 Task: Connect the business with automation trailblazers
Action: Mouse scrolled (210, 124) with delta (0, 0)
Screenshot: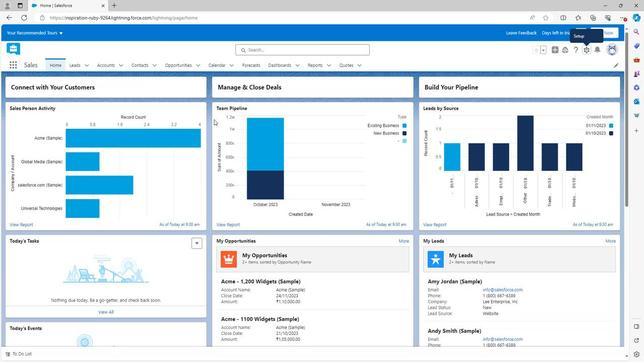 
Action: Mouse scrolled (210, 124) with delta (0, 0)
Screenshot: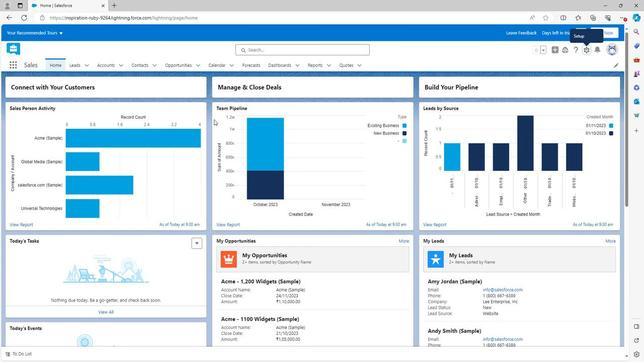 
Action: Mouse scrolled (210, 124) with delta (0, 0)
Screenshot: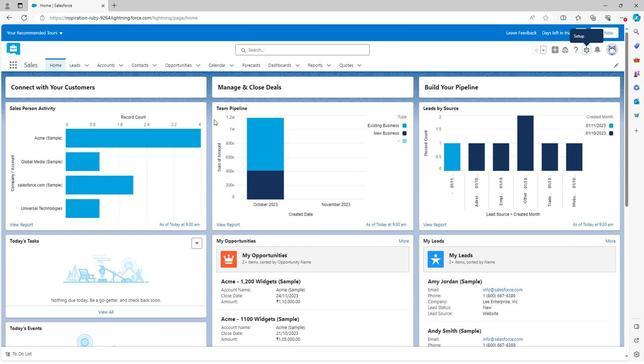 
Action: Mouse scrolled (210, 124) with delta (0, 0)
Screenshot: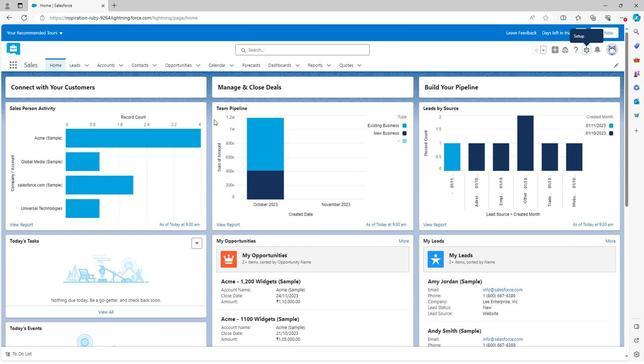 
Action: Mouse scrolled (210, 124) with delta (0, 0)
Screenshot: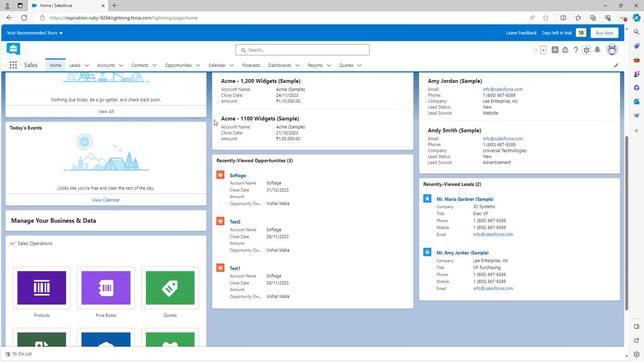 
Action: Mouse scrolled (210, 124) with delta (0, 0)
Screenshot: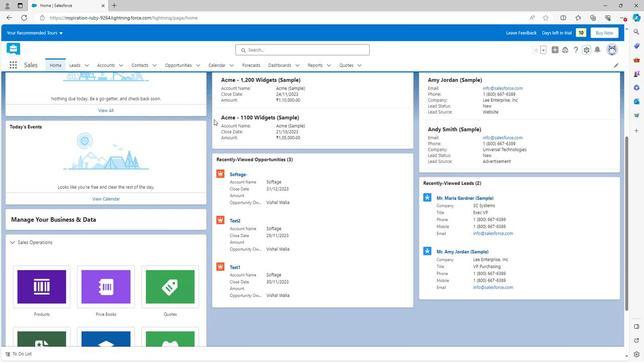 
Action: Mouse scrolled (210, 125) with delta (0, 0)
Screenshot: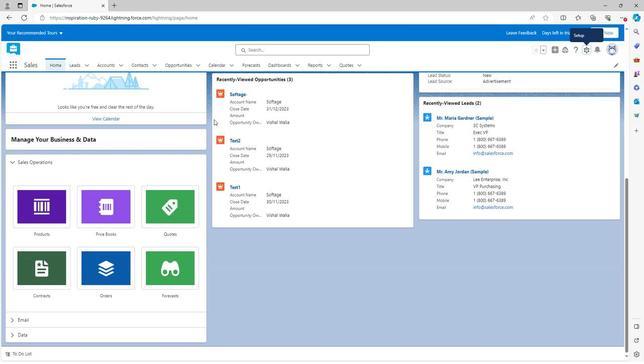 
Action: Mouse scrolled (210, 125) with delta (0, 0)
Screenshot: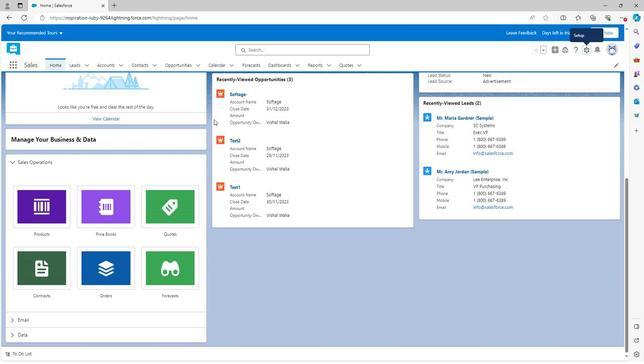 
Action: Mouse scrolled (210, 125) with delta (0, 0)
Screenshot: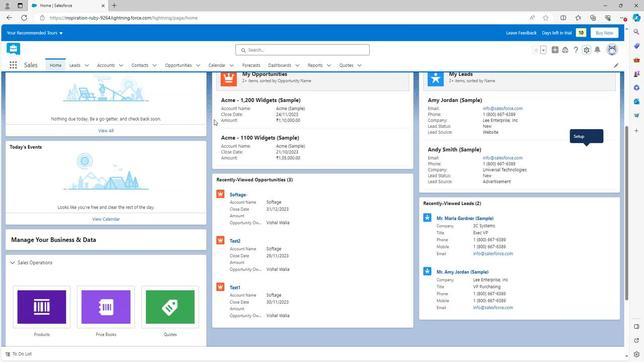 
Action: Mouse scrolled (210, 125) with delta (0, 0)
Screenshot: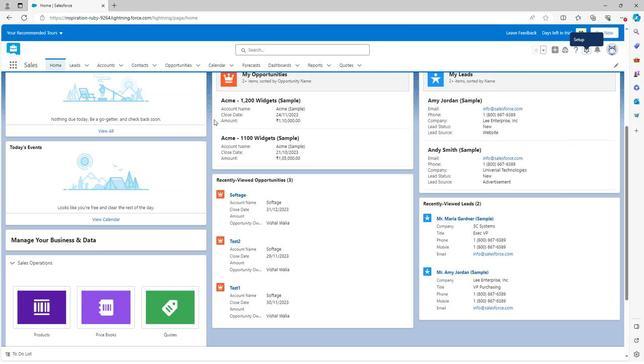
Action: Mouse scrolled (210, 125) with delta (0, 0)
Screenshot: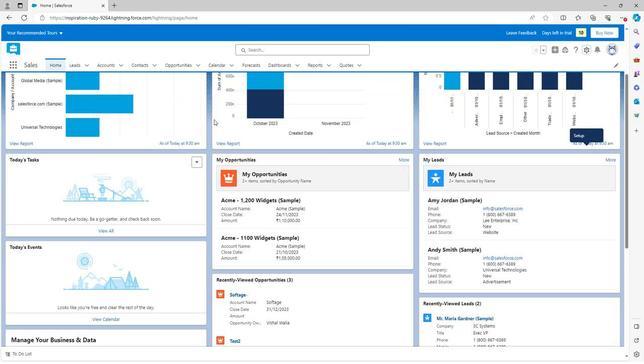 
Action: Mouse scrolled (210, 125) with delta (0, 0)
Screenshot: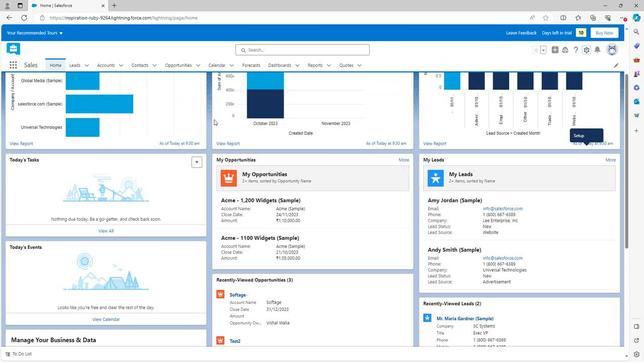 
Action: Mouse scrolled (210, 125) with delta (0, 0)
Screenshot: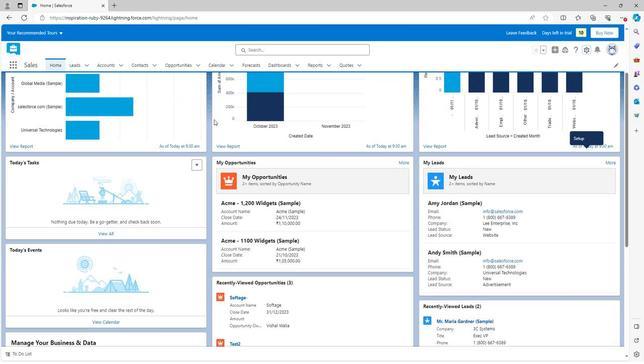 
Action: Mouse moved to (582, 55)
Screenshot: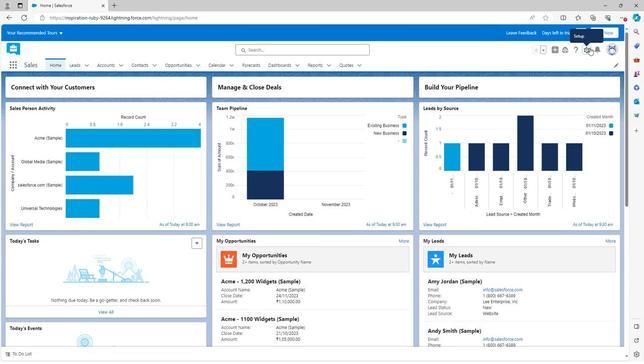 
Action: Mouse pressed left at (582, 55)
Screenshot: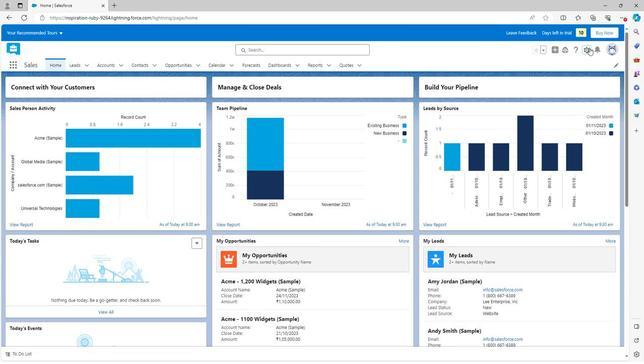 
Action: Mouse moved to (555, 73)
Screenshot: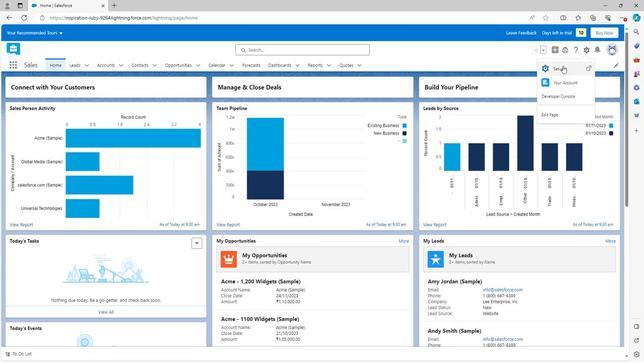 
Action: Mouse pressed left at (555, 73)
Screenshot: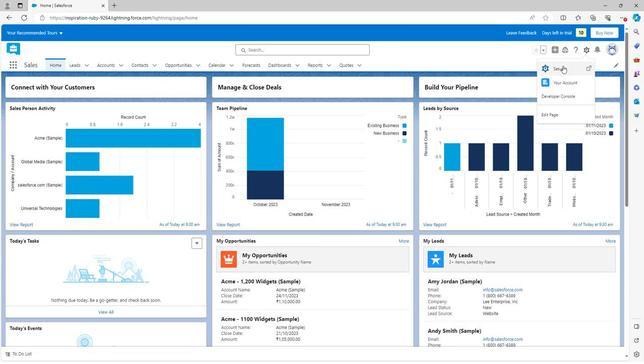 
Action: Mouse moved to (4, 295)
Screenshot: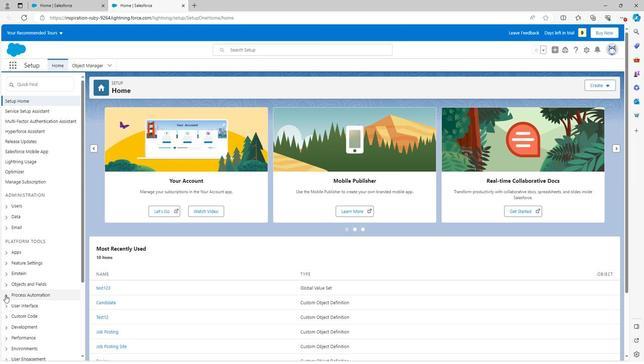 
Action: Mouse pressed left at (4, 295)
Screenshot: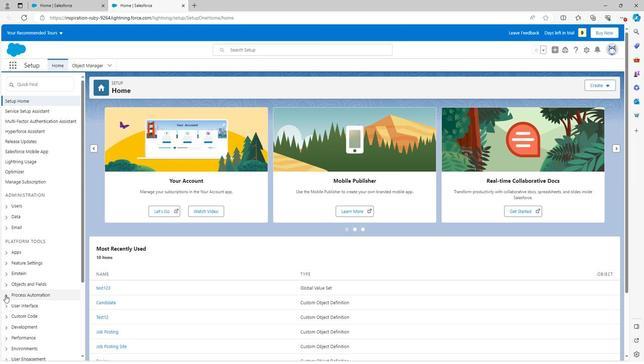 
Action: Mouse moved to (27, 305)
Screenshot: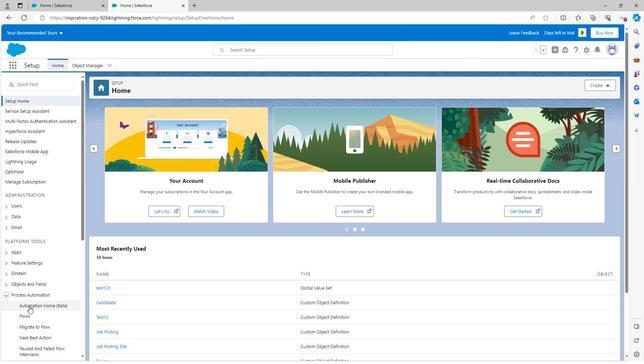 
Action: Mouse pressed left at (27, 305)
Screenshot: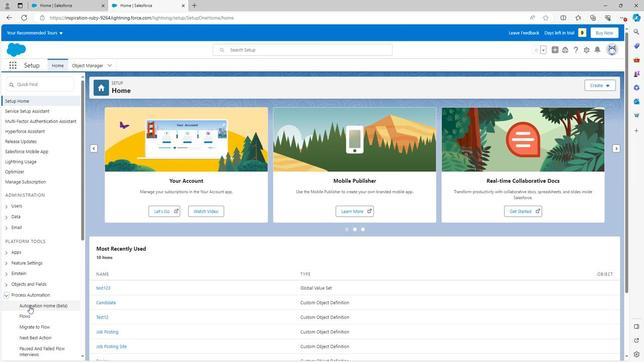 
Action: Mouse moved to (541, 252)
Screenshot: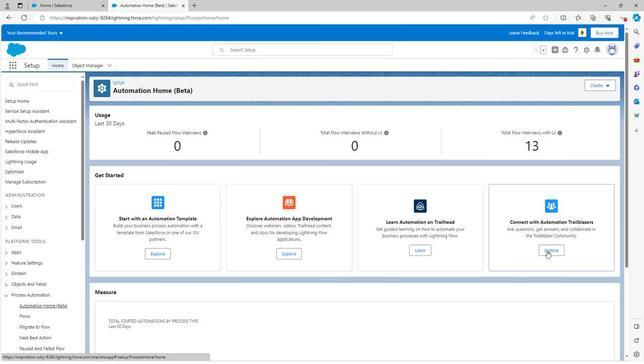 
Action: Mouse pressed left at (541, 252)
Screenshot: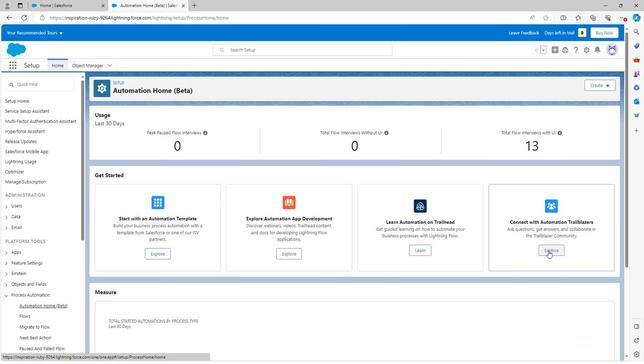 
Action: Mouse moved to (192, 180)
Screenshot: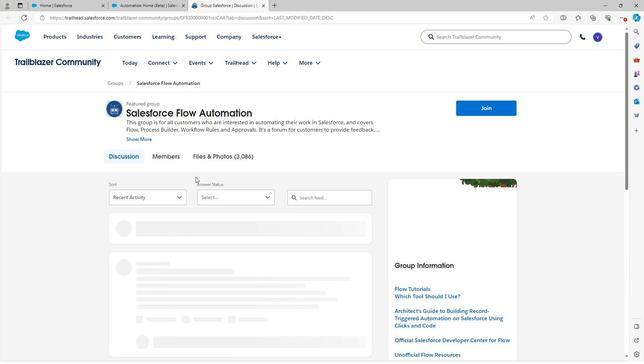 
Action: Mouse scrolled (192, 180) with delta (0, 0)
Screenshot: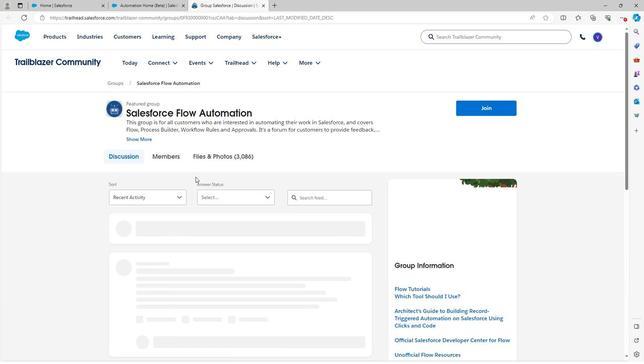 
Action: Mouse scrolled (192, 180) with delta (0, 0)
Screenshot: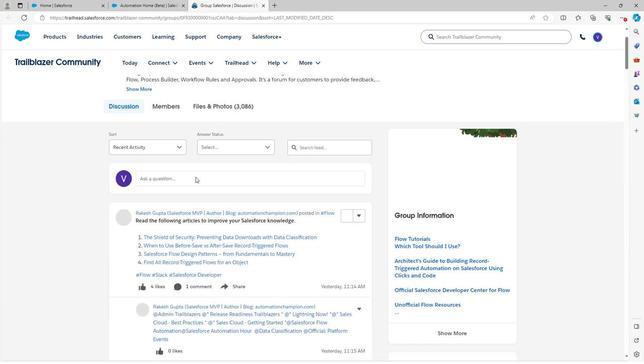 
Action: Mouse scrolled (192, 180) with delta (0, 0)
Screenshot: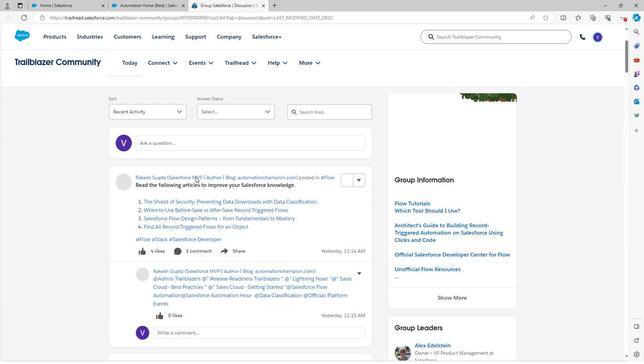 
Action: Mouse scrolled (192, 180) with delta (0, 0)
Screenshot: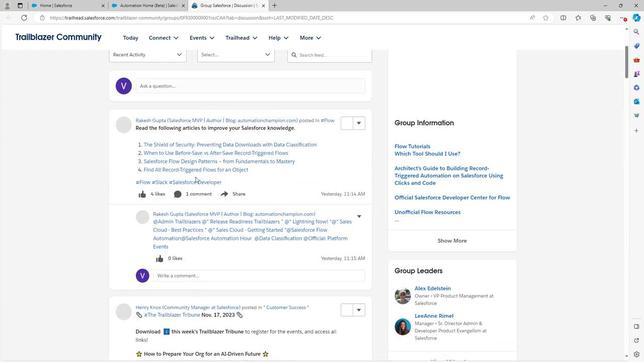 
Action: Mouse scrolled (192, 180) with delta (0, 0)
Screenshot: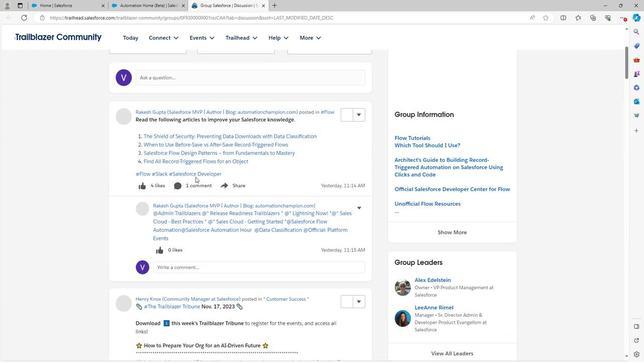 
Action: Mouse scrolled (192, 180) with delta (0, 0)
Screenshot: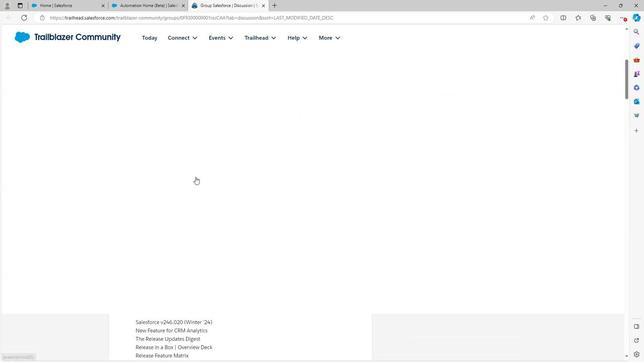 
Action: Mouse scrolled (192, 180) with delta (0, 0)
Screenshot: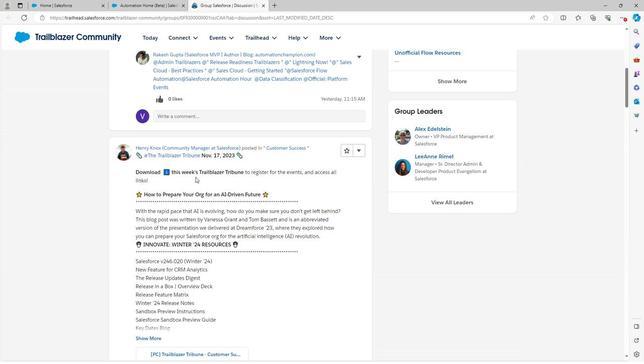 
Action: Mouse scrolled (192, 180) with delta (0, 0)
Screenshot: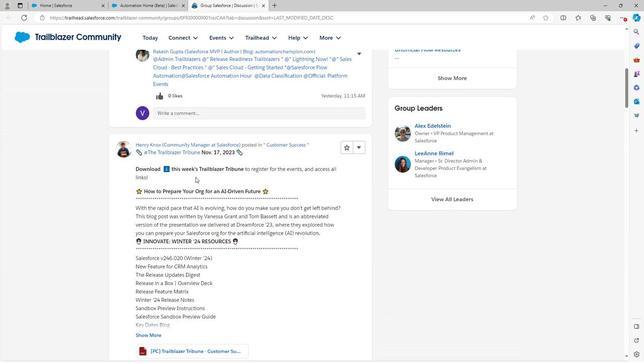 
Action: Mouse moved to (192, 180)
Screenshot: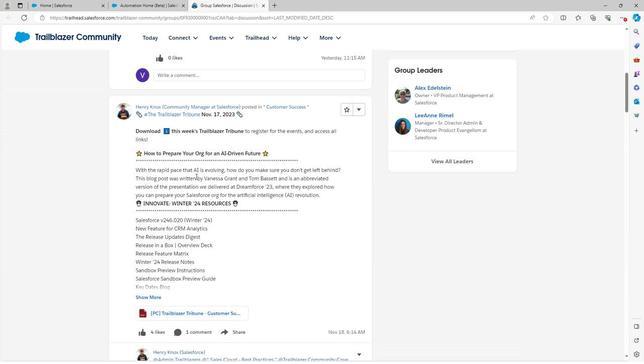 
Action: Mouse scrolled (192, 180) with delta (0, 0)
Screenshot: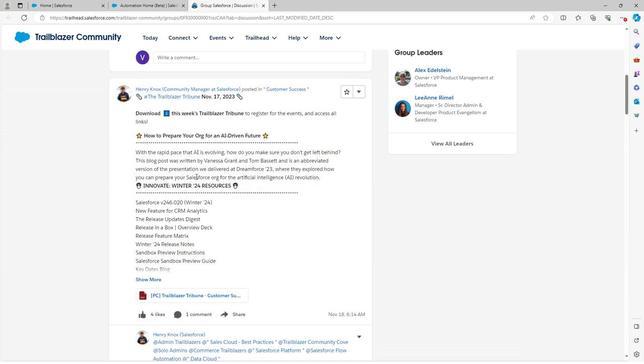 
Action: Mouse scrolled (192, 180) with delta (0, 0)
Screenshot: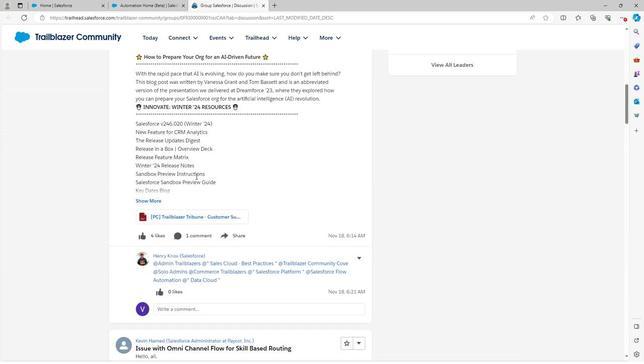 
Action: Mouse scrolled (192, 180) with delta (0, 0)
Screenshot: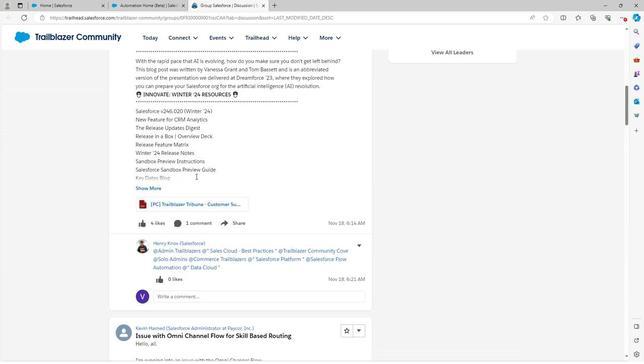 
Action: Mouse scrolled (192, 180) with delta (0, 0)
Screenshot: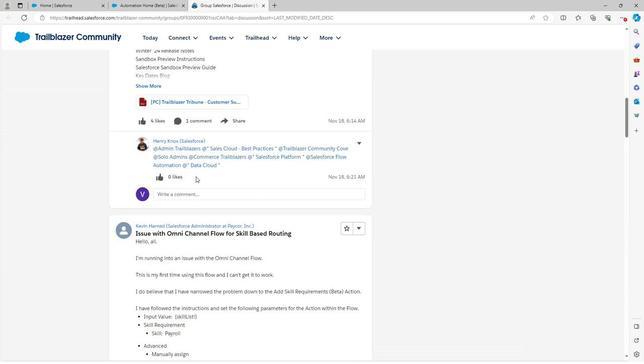 
Action: Mouse scrolled (192, 180) with delta (0, 0)
Screenshot: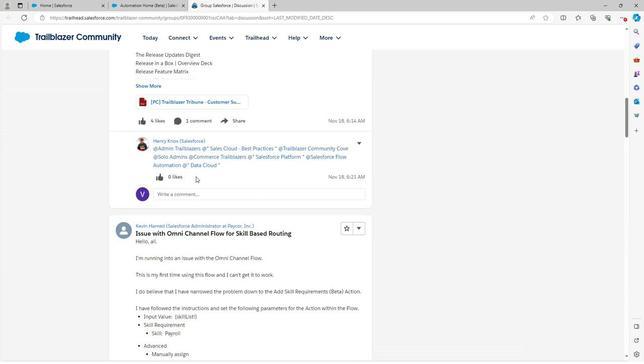 
Action: Mouse scrolled (192, 180) with delta (0, 0)
Screenshot: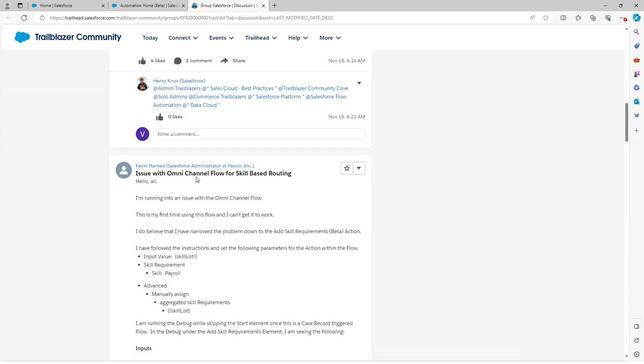 
Action: Mouse scrolled (192, 180) with delta (0, 0)
Screenshot: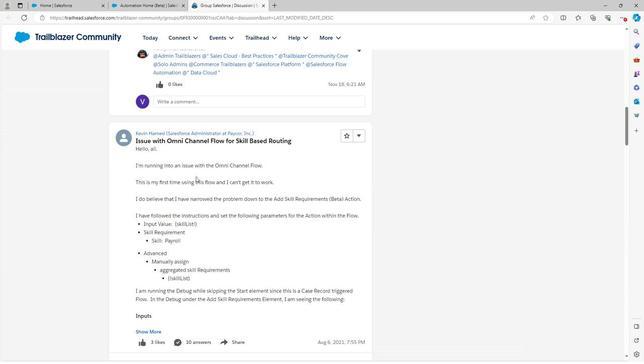 
Action: Mouse scrolled (192, 180) with delta (0, 0)
Screenshot: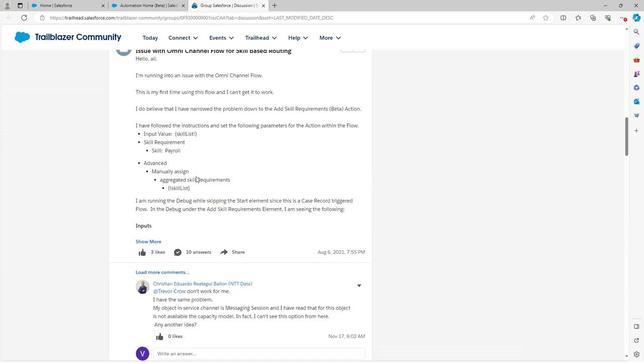 
Action: Mouse scrolled (192, 180) with delta (0, 0)
Screenshot: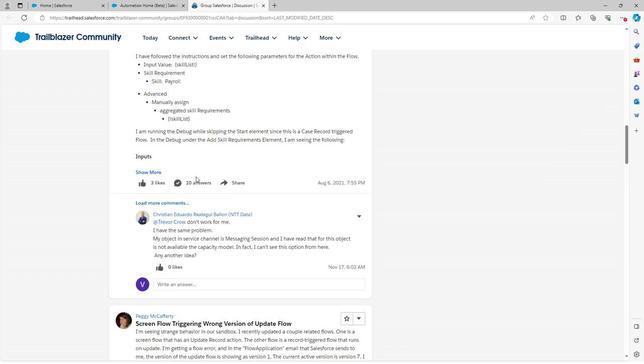 
Action: Mouse scrolled (192, 180) with delta (0, 0)
Screenshot: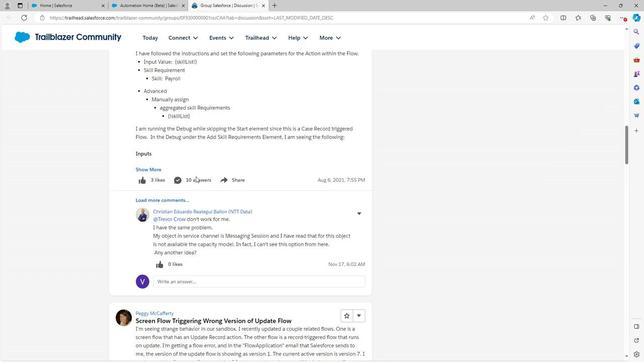 
Action: Mouse scrolled (192, 180) with delta (0, 0)
Screenshot: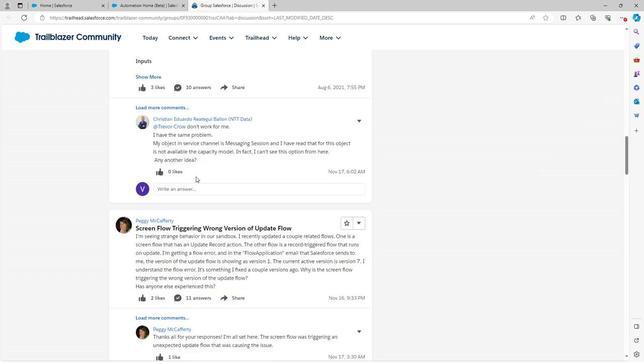 
Action: Mouse scrolled (192, 180) with delta (0, 0)
Screenshot: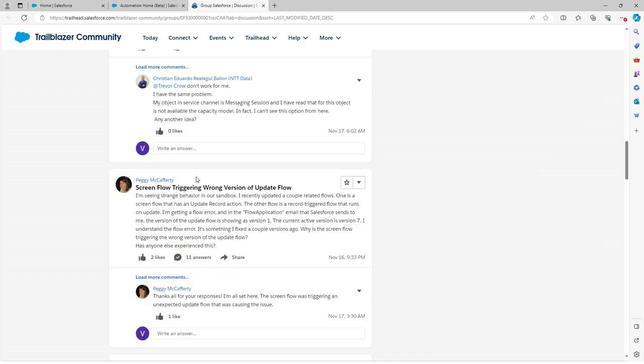 
Action: Mouse scrolled (192, 180) with delta (0, 0)
Screenshot: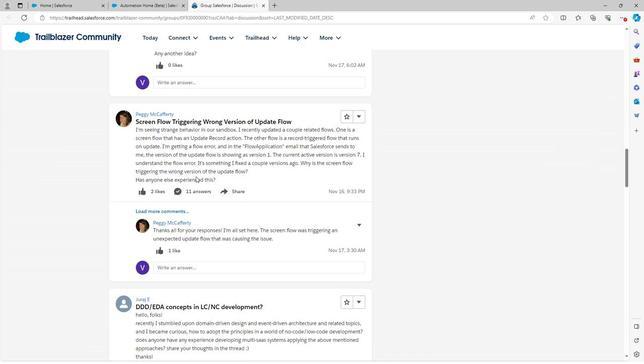 
Action: Mouse scrolled (192, 180) with delta (0, 0)
Screenshot: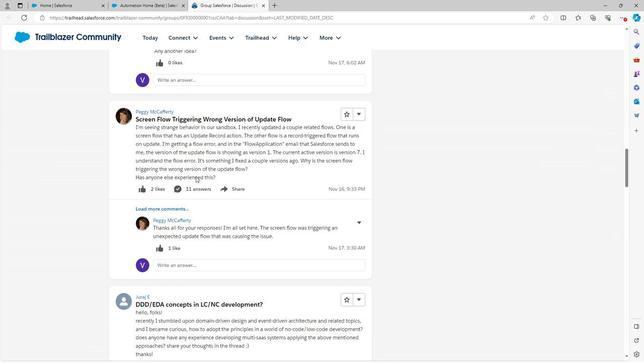
Action: Mouse scrolled (192, 180) with delta (0, 0)
Screenshot: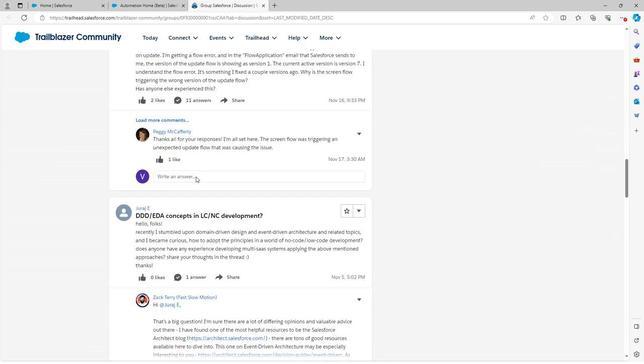 
Action: Mouse scrolled (192, 180) with delta (0, 0)
Screenshot: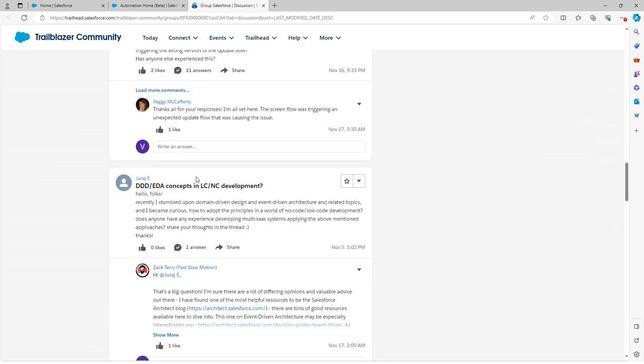 
Action: Mouse moved to (192, 180)
Screenshot: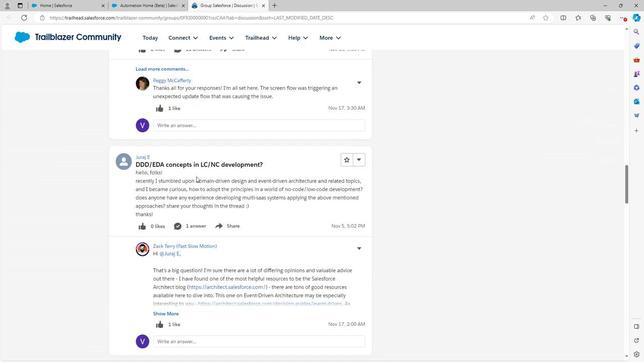 
Action: Mouse scrolled (192, 180) with delta (0, 0)
Screenshot: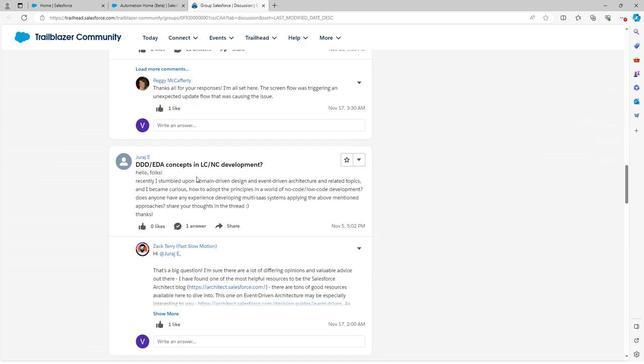 
Action: Mouse scrolled (192, 180) with delta (0, 0)
Screenshot: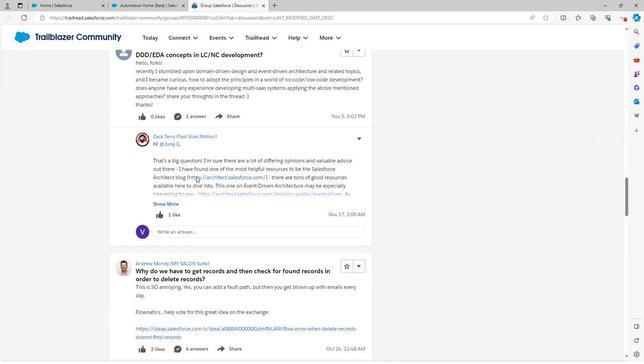 
Action: Mouse scrolled (192, 180) with delta (0, 0)
Screenshot: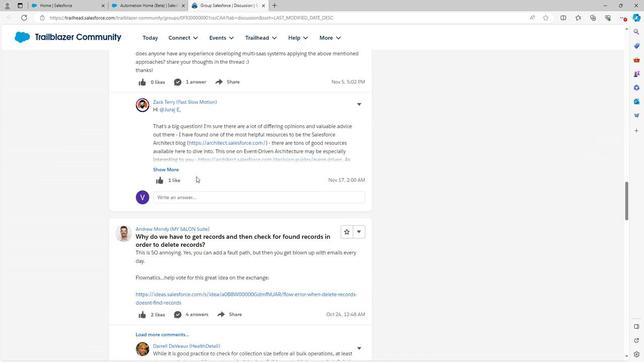 
Action: Mouse scrolled (192, 180) with delta (0, 0)
Screenshot: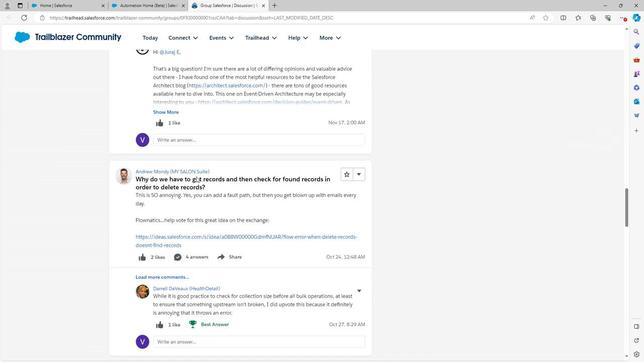 
Action: Mouse scrolled (192, 180) with delta (0, 0)
Screenshot: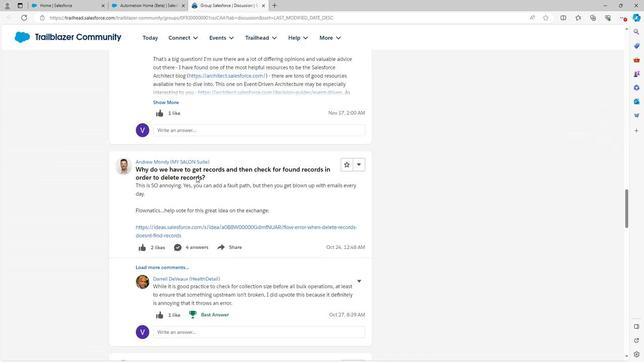 
Action: Mouse scrolled (192, 180) with delta (0, 0)
Screenshot: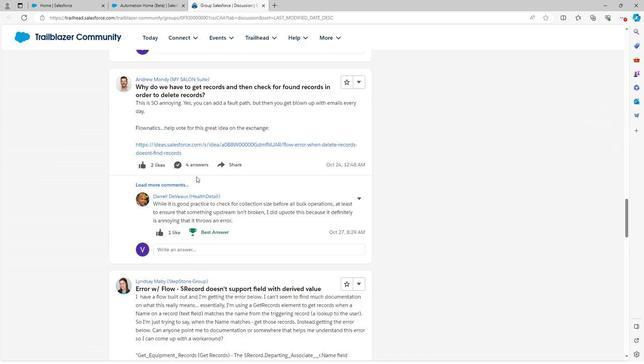 
Action: Mouse scrolled (192, 180) with delta (0, 0)
Screenshot: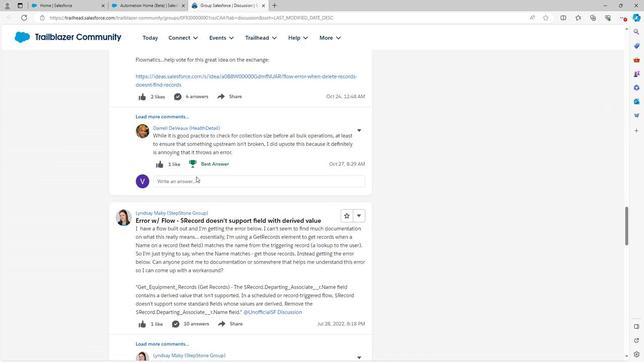 
Action: Mouse scrolled (192, 180) with delta (0, 0)
Screenshot: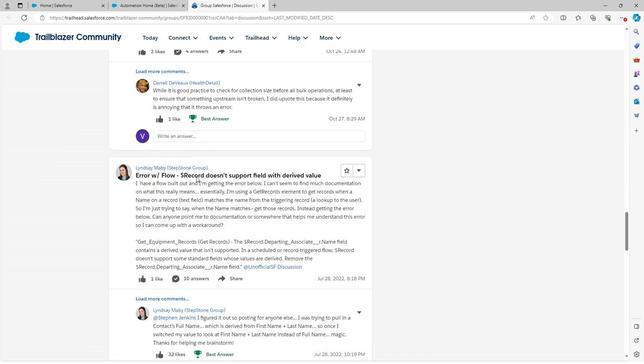 
Action: Mouse scrolled (192, 180) with delta (0, 0)
Screenshot: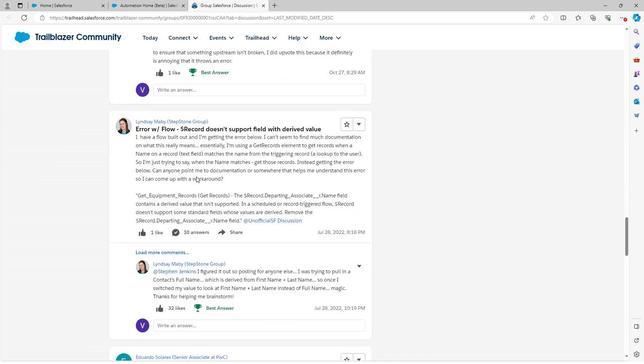 
Action: Mouse scrolled (192, 180) with delta (0, 0)
Screenshot: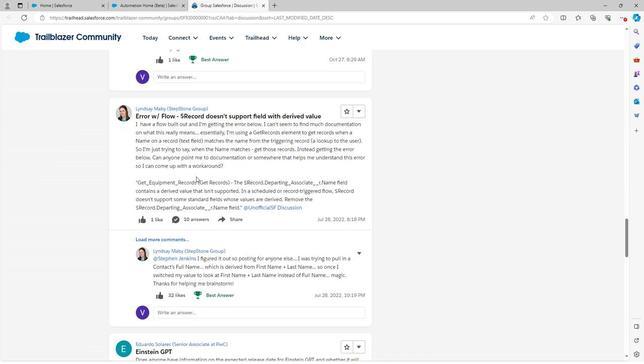 
Action: Mouse scrolled (192, 180) with delta (0, 0)
Screenshot: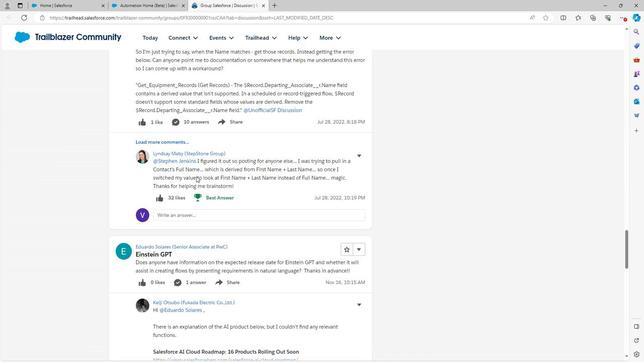 
Action: Mouse scrolled (192, 180) with delta (0, 0)
Screenshot: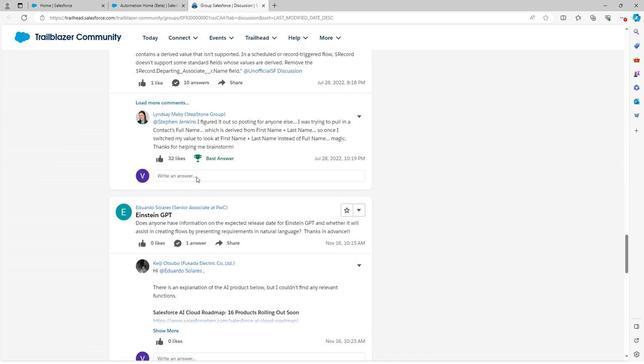 
Action: Mouse scrolled (192, 180) with delta (0, 0)
Screenshot: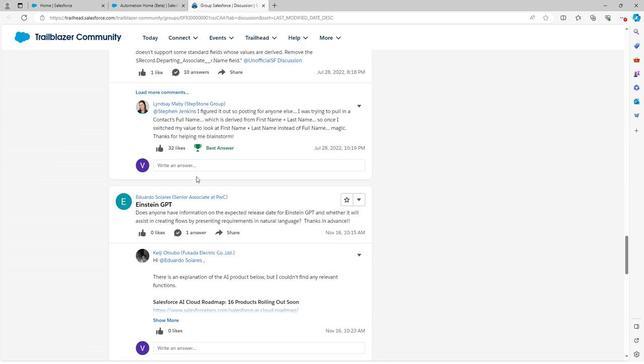 
Action: Mouse scrolled (192, 180) with delta (0, 0)
Screenshot: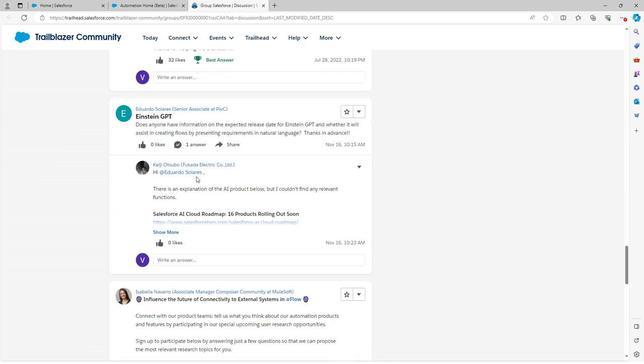 
Action: Mouse scrolled (192, 180) with delta (0, 0)
Screenshot: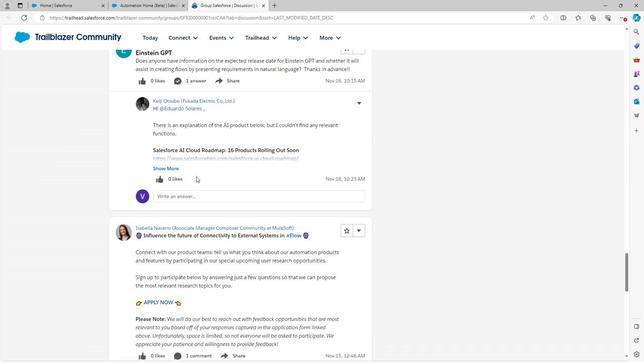 
Action: Mouse scrolled (192, 180) with delta (0, 0)
Screenshot: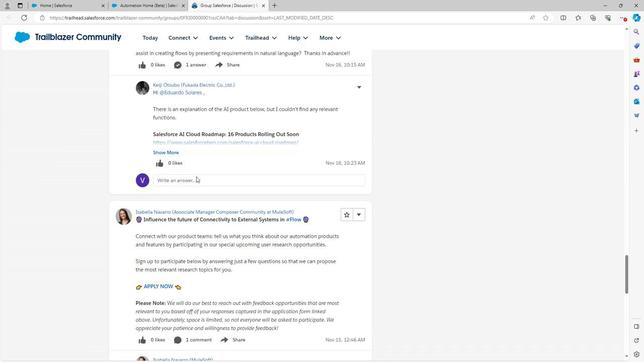 
Action: Mouse scrolled (192, 180) with delta (0, 0)
Screenshot: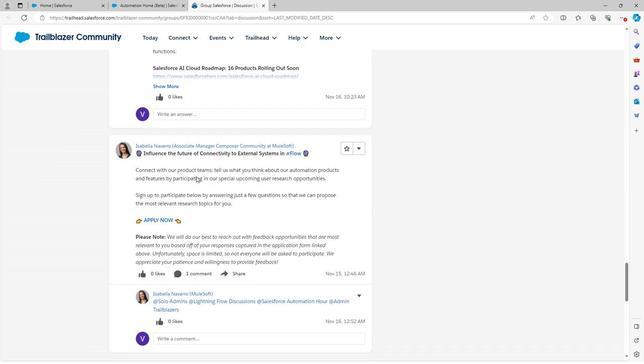 
Action: Mouse scrolled (192, 180) with delta (0, 0)
Screenshot: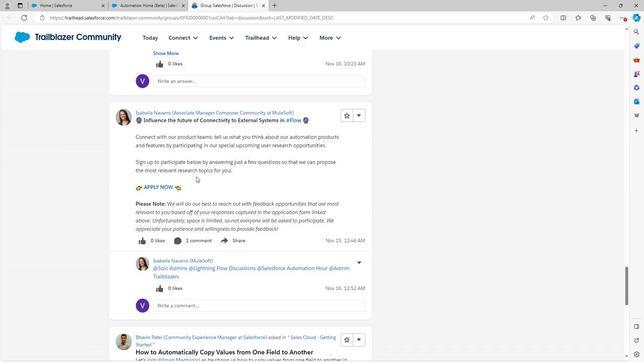 
Action: Mouse scrolled (192, 180) with delta (0, 0)
Screenshot: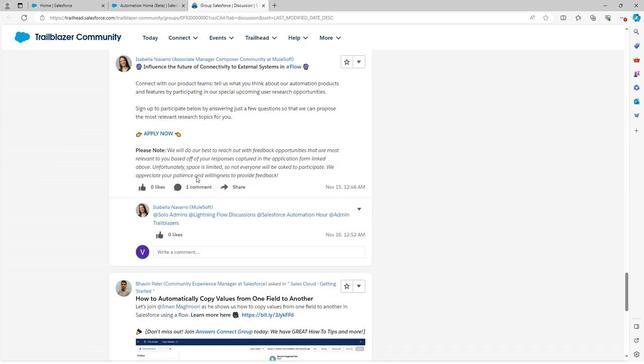 
Action: Mouse scrolled (192, 180) with delta (0, 0)
Screenshot: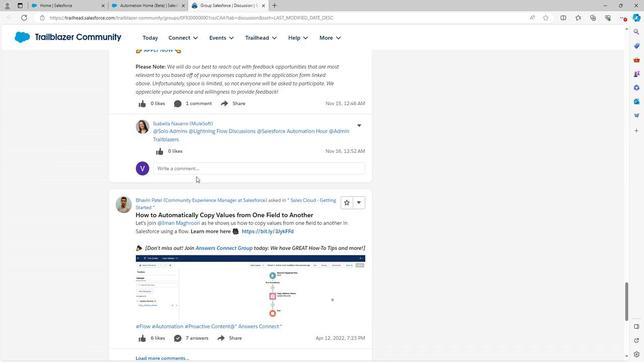 
Action: Mouse scrolled (192, 180) with delta (0, 0)
Screenshot: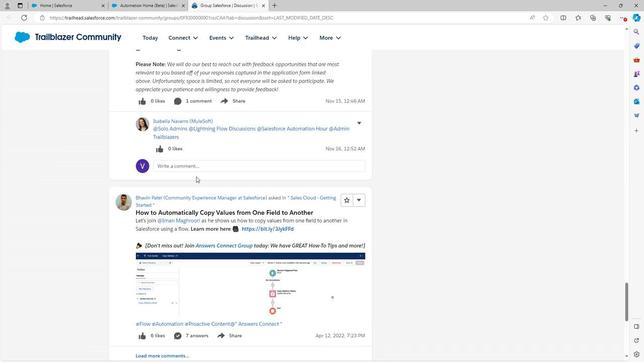 
Action: Mouse scrolled (192, 180) with delta (0, 0)
Screenshot: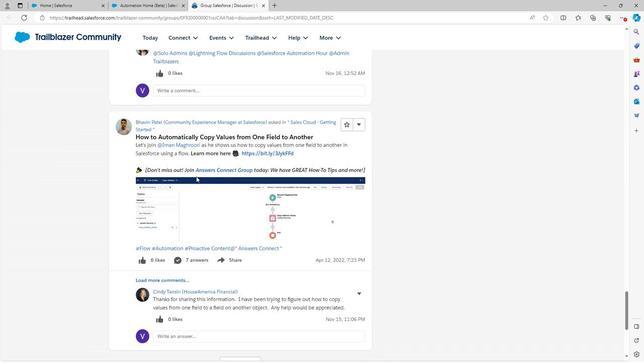 
Action: Mouse scrolled (192, 180) with delta (0, 0)
Screenshot: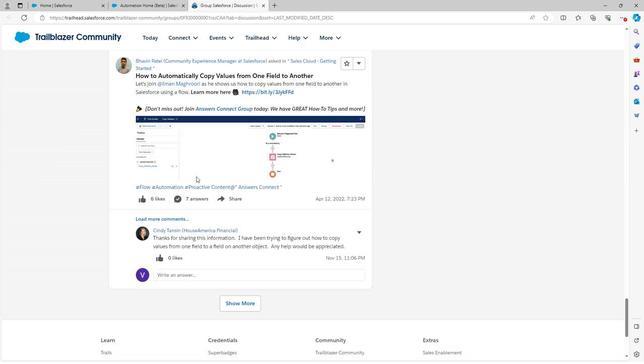 
Action: Mouse scrolled (192, 180) with delta (0, 0)
Screenshot: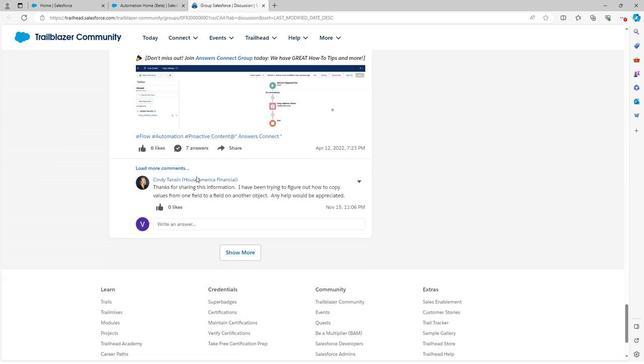 
Action: Mouse scrolled (192, 180) with delta (0, 0)
Screenshot: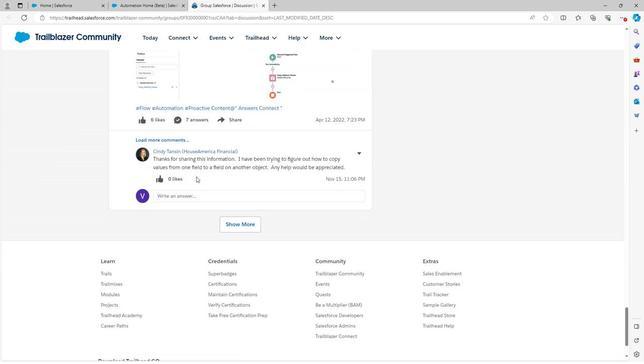 
Action: Mouse scrolled (192, 180) with delta (0, 0)
Screenshot: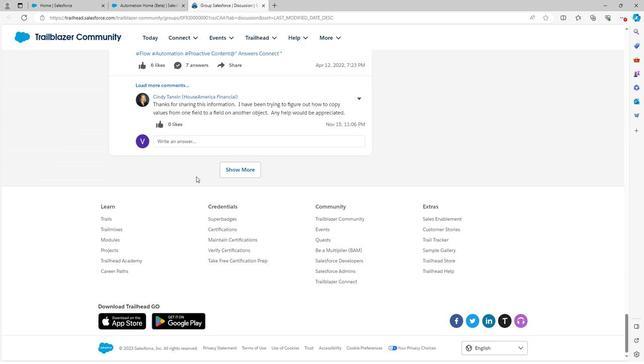 
Action: Mouse scrolled (192, 180) with delta (0, 0)
Screenshot: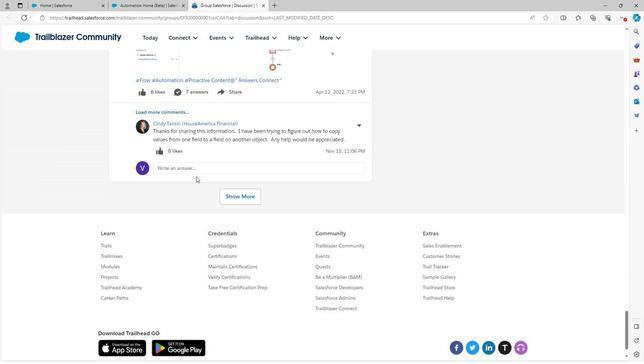 
Action: Mouse scrolled (192, 180) with delta (0, 0)
Screenshot: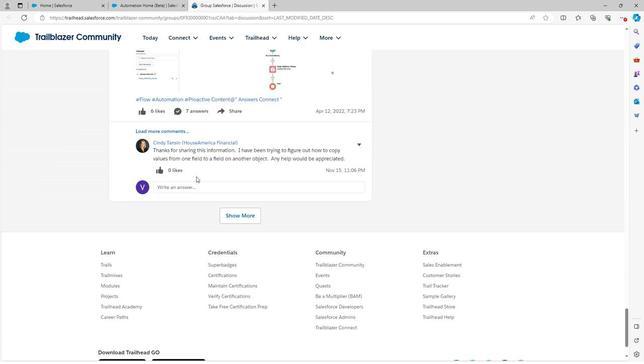 
Action: Mouse scrolled (192, 180) with delta (0, 0)
Screenshot: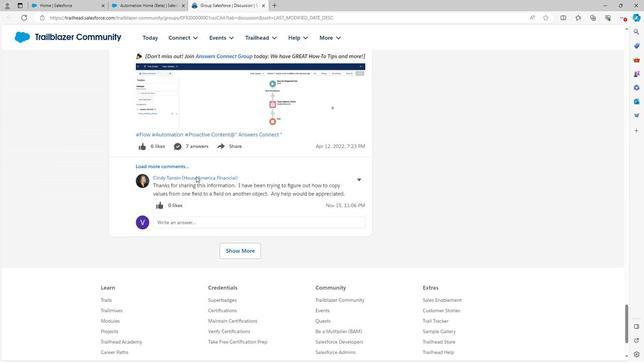 
Action: Mouse scrolled (192, 180) with delta (0, 0)
Screenshot: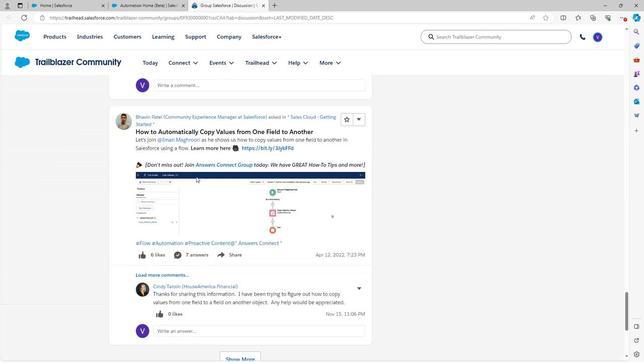 
Action: Mouse scrolled (192, 180) with delta (0, 0)
Screenshot: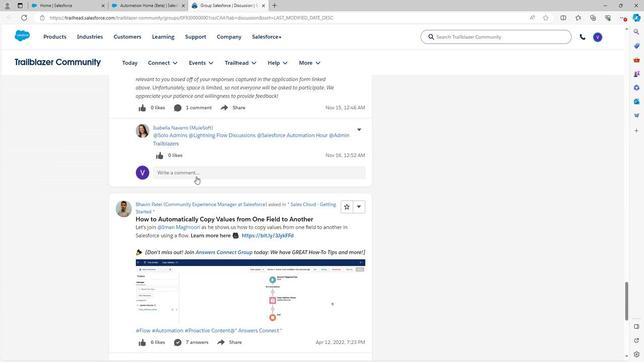 
Action: Mouse scrolled (192, 180) with delta (0, 0)
Screenshot: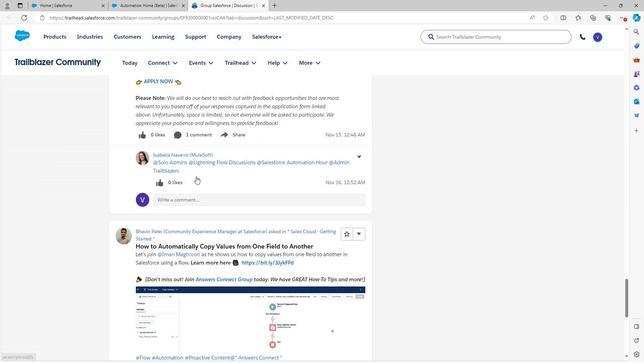 
Action: Mouse scrolled (192, 180) with delta (0, 0)
Screenshot: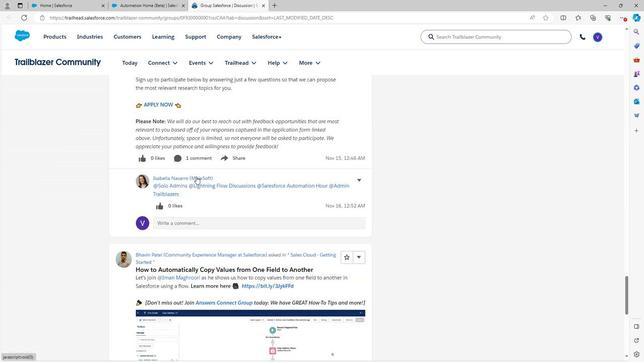 
Action: Mouse scrolled (192, 180) with delta (0, 0)
Screenshot: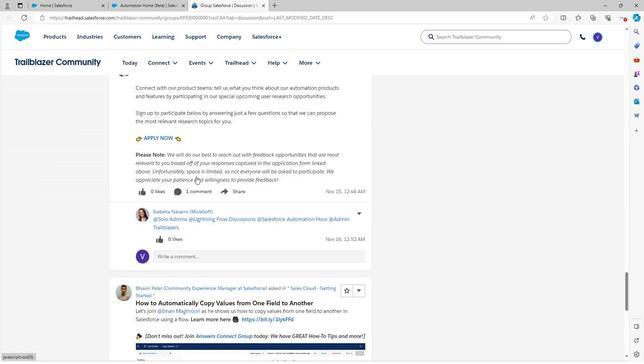 
Action: Mouse scrolled (192, 180) with delta (0, 0)
Screenshot: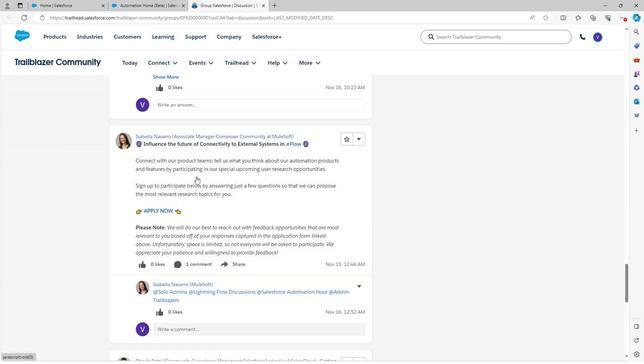 
Action: Mouse scrolled (192, 180) with delta (0, 0)
Screenshot: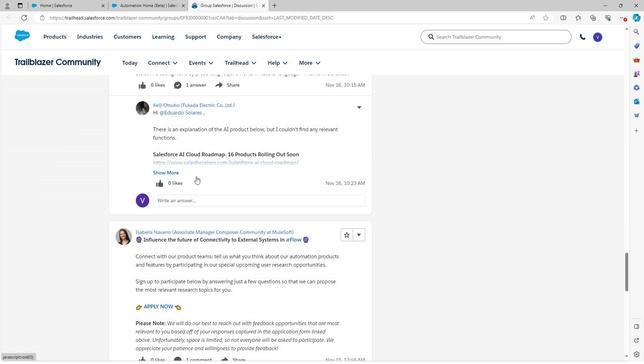 
Action: Mouse scrolled (192, 180) with delta (0, 0)
Screenshot: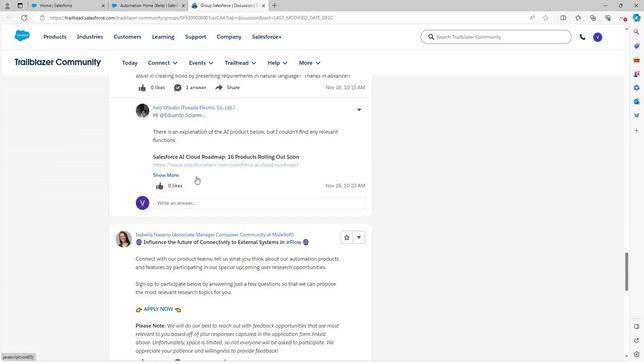 
Action: Mouse scrolled (192, 180) with delta (0, 0)
Screenshot: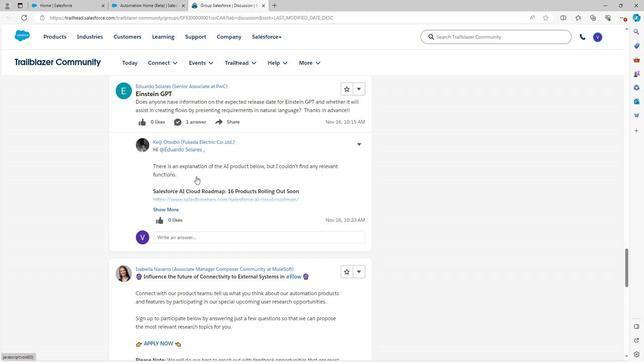 
Action: Mouse scrolled (192, 180) with delta (0, 0)
Screenshot: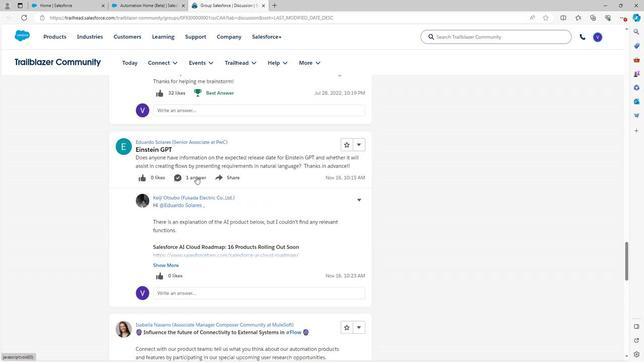 
Action: Mouse scrolled (192, 180) with delta (0, 0)
Screenshot: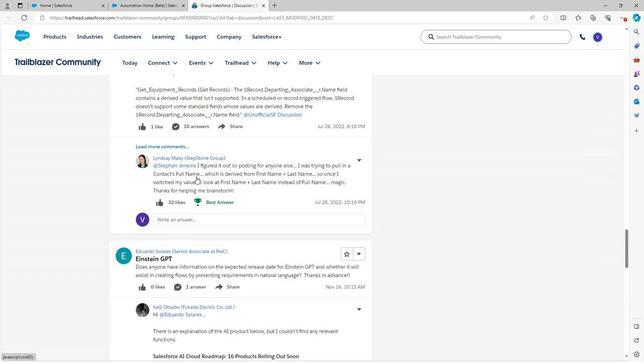 
Action: Mouse scrolled (192, 180) with delta (0, 0)
Screenshot: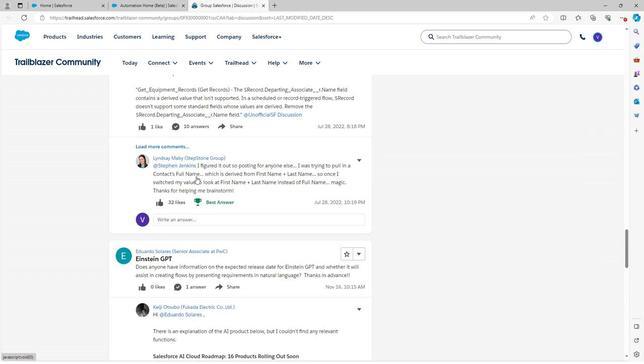 
Action: Mouse scrolled (192, 180) with delta (0, 0)
Screenshot: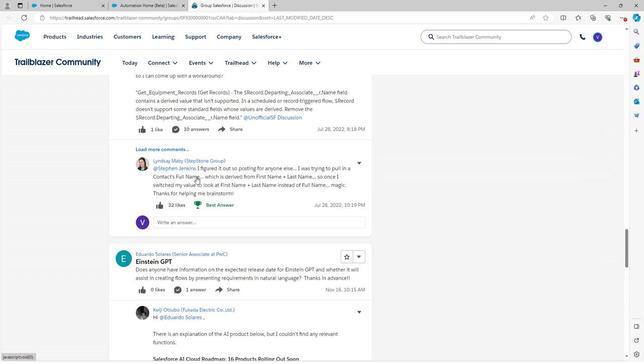 
Action: Mouse scrolled (192, 180) with delta (0, 0)
Screenshot: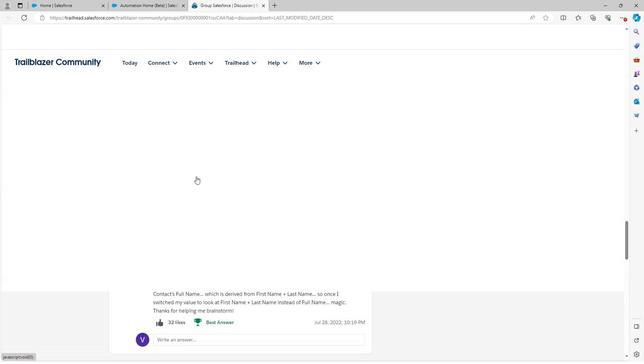
Action: Mouse scrolled (192, 180) with delta (0, 0)
Screenshot: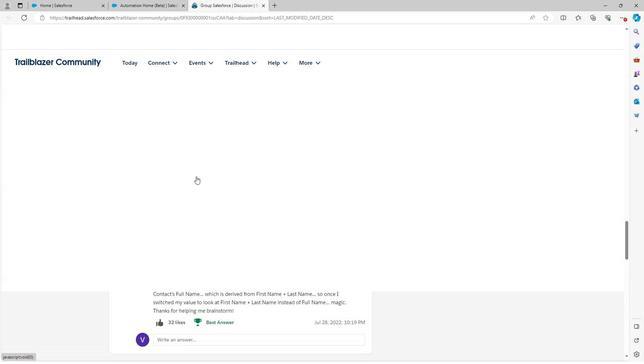 
Action: Mouse scrolled (192, 180) with delta (0, 0)
Screenshot: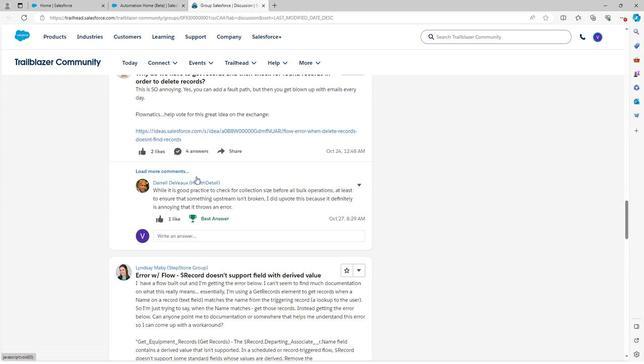 
Action: Mouse scrolled (192, 180) with delta (0, 0)
Screenshot: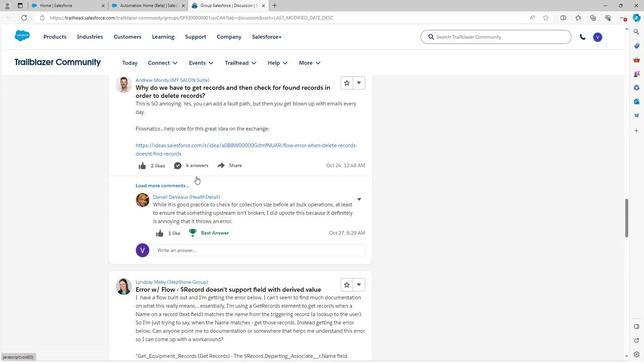 
Action: Mouse scrolled (192, 180) with delta (0, 0)
Screenshot: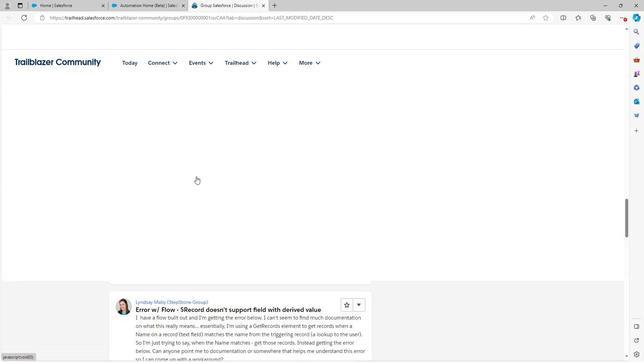
Action: Mouse scrolled (192, 180) with delta (0, 0)
Screenshot: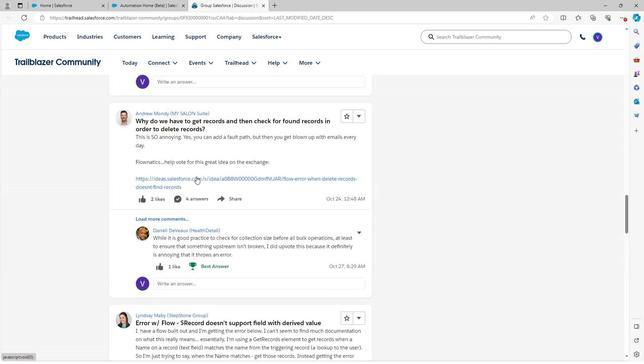 
Action: Mouse scrolled (192, 180) with delta (0, 0)
Screenshot: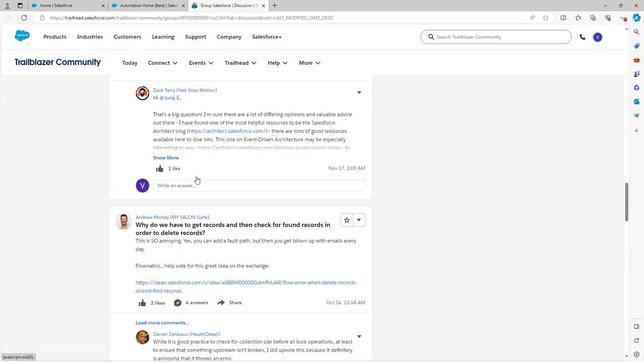 
Action: Mouse scrolled (192, 180) with delta (0, 0)
Screenshot: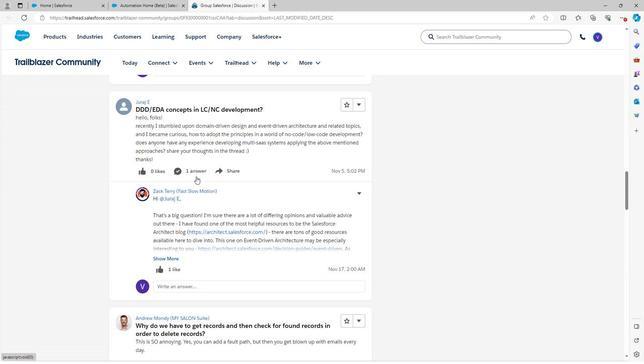 
Action: Mouse scrolled (192, 180) with delta (0, 0)
Screenshot: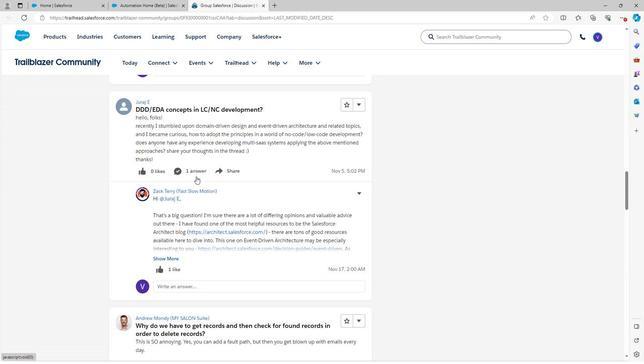 
Action: Mouse scrolled (192, 180) with delta (0, 0)
Screenshot: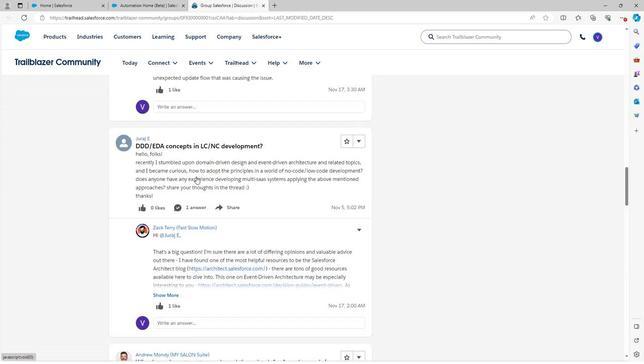 
Action: Mouse scrolled (192, 180) with delta (0, 0)
Screenshot: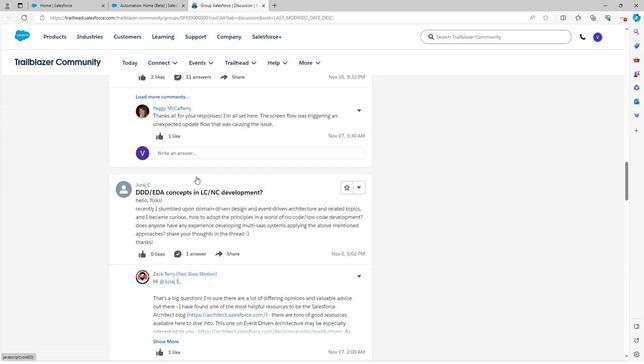 
Action: Mouse scrolled (192, 180) with delta (0, 0)
Screenshot: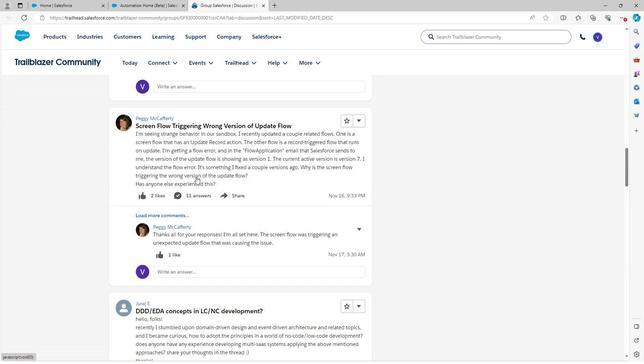 
Action: Mouse scrolled (192, 180) with delta (0, 0)
Screenshot: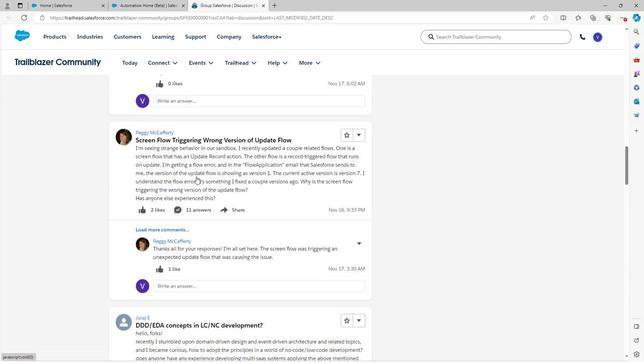 
Action: Mouse scrolled (192, 180) with delta (0, 0)
Screenshot: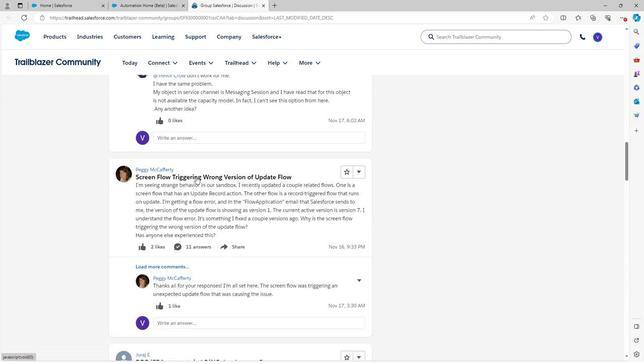 
Action: Mouse scrolled (192, 180) with delta (0, 0)
Screenshot: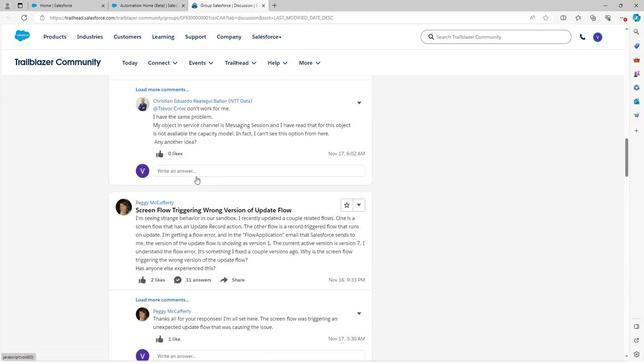 
Action: Mouse scrolled (192, 180) with delta (0, 0)
Screenshot: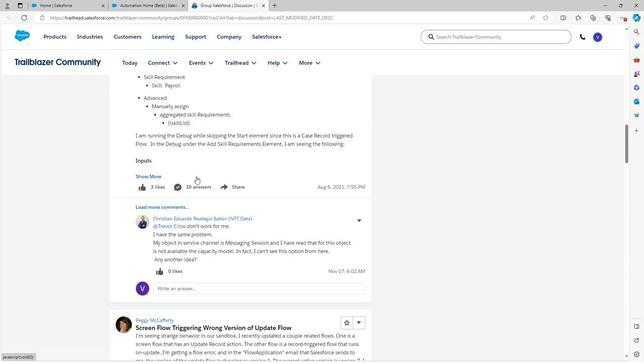 
Action: Mouse scrolled (192, 180) with delta (0, 0)
Screenshot: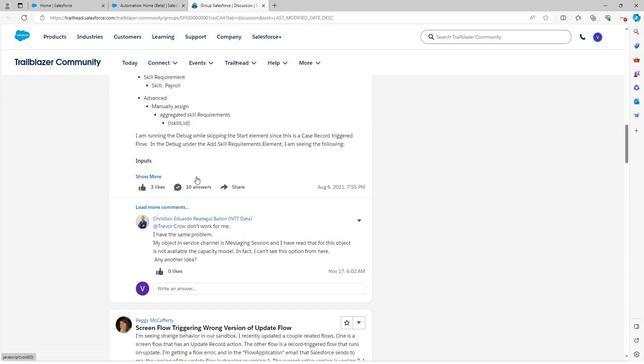 
Action: Mouse scrolled (192, 180) with delta (0, 0)
Screenshot: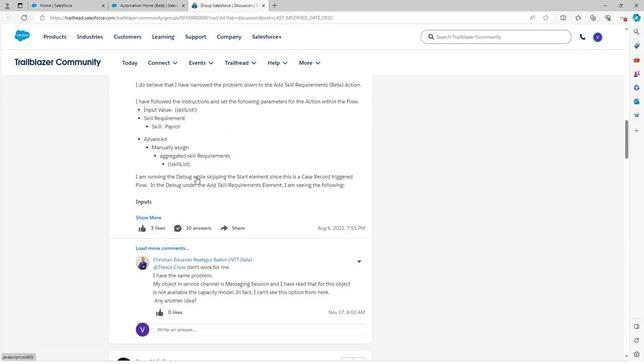 
Action: Mouse scrolled (192, 180) with delta (0, 0)
Screenshot: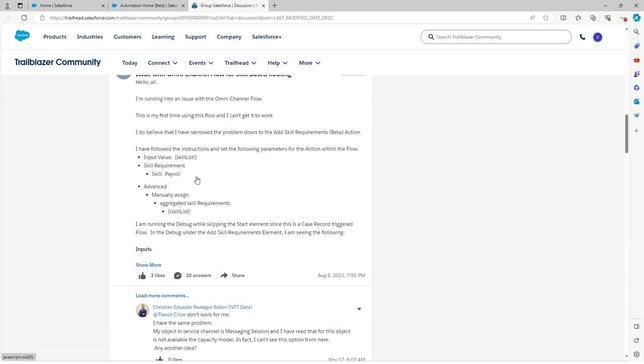 
Action: Mouse scrolled (192, 180) with delta (0, 0)
Screenshot: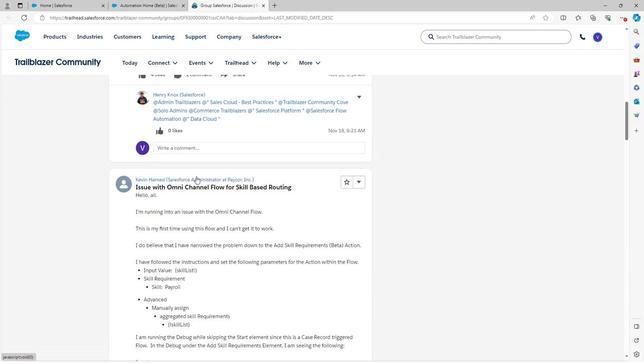 
Action: Mouse scrolled (192, 180) with delta (0, 0)
Screenshot: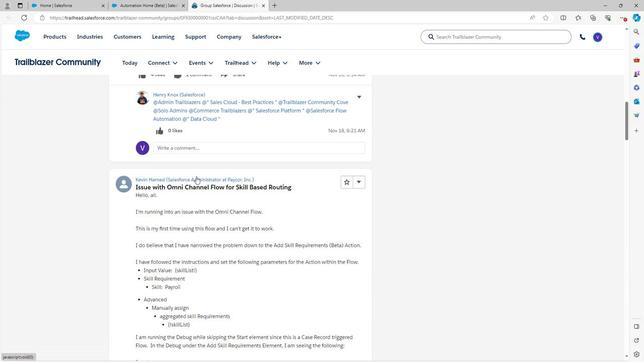 
Action: Mouse scrolled (192, 180) with delta (0, 0)
Screenshot: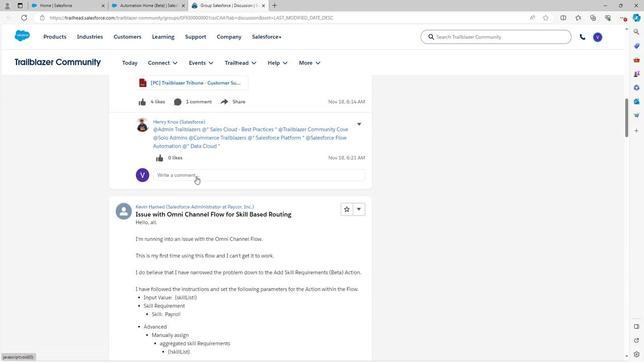 
Action: Mouse scrolled (192, 180) with delta (0, 0)
Screenshot: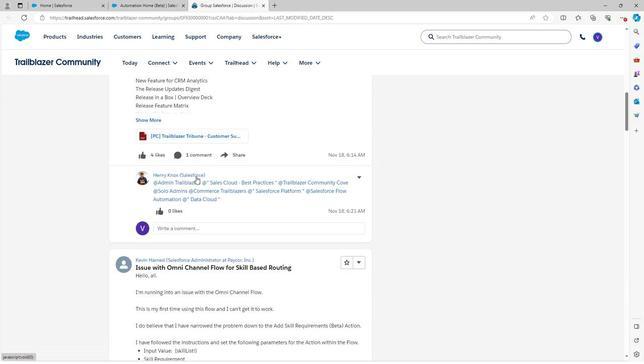 
Action: Mouse scrolled (192, 180) with delta (0, 0)
Screenshot: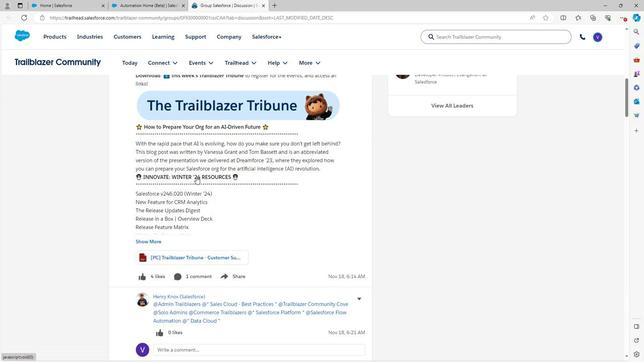 
Action: Mouse scrolled (192, 180) with delta (0, 0)
Screenshot: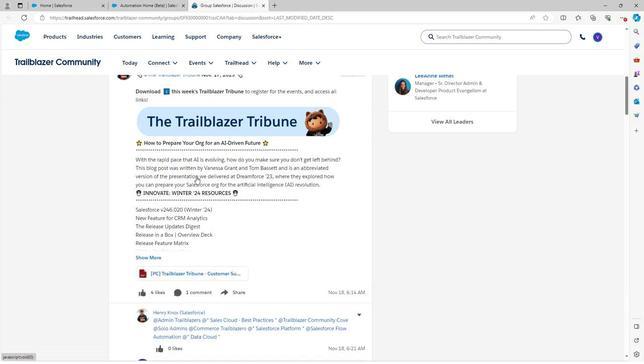 
Action: Mouse scrolled (192, 180) with delta (0, 0)
Screenshot: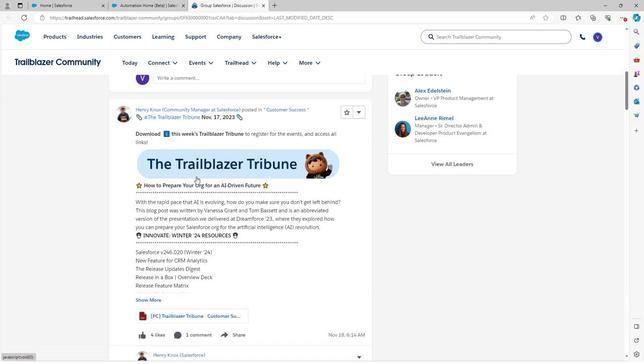 
Action: Mouse scrolled (192, 180) with delta (0, 0)
Screenshot: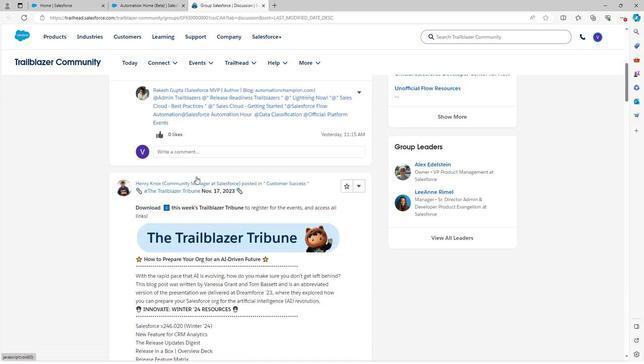 
Action: Mouse scrolled (192, 180) with delta (0, 0)
Screenshot: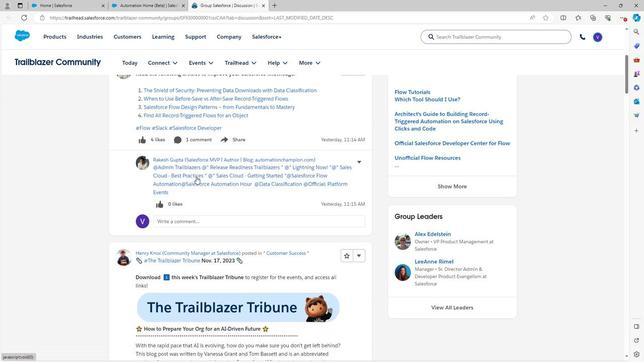 
Action: Mouse scrolled (192, 180) with delta (0, 0)
Screenshot: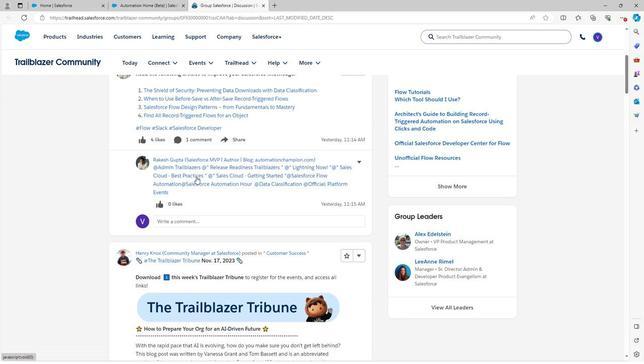 
Action: Mouse scrolled (192, 180) with delta (0, 0)
Screenshot: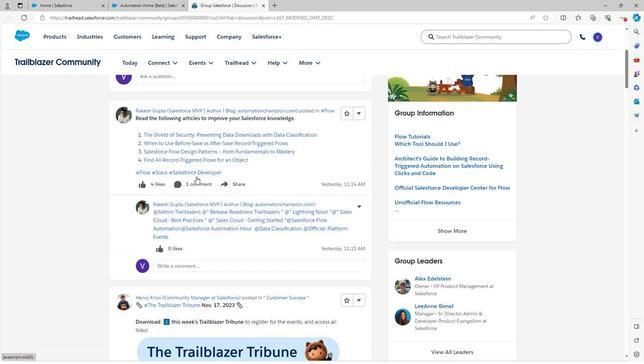 
Action: Mouse scrolled (192, 180) with delta (0, 0)
Screenshot: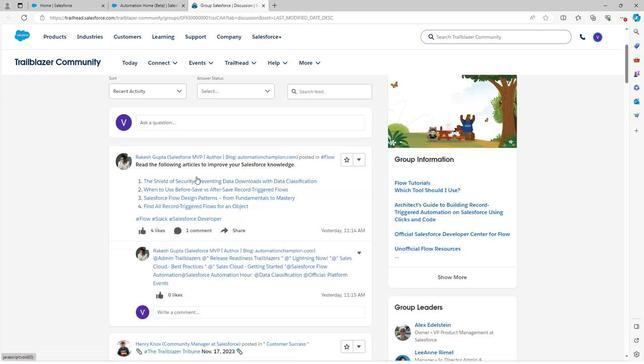 
Action: Mouse scrolled (192, 180) with delta (0, 0)
Screenshot: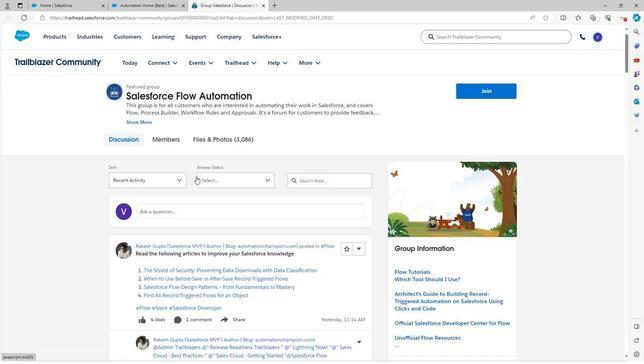 
Action: Mouse scrolled (192, 180) with delta (0, 0)
Screenshot: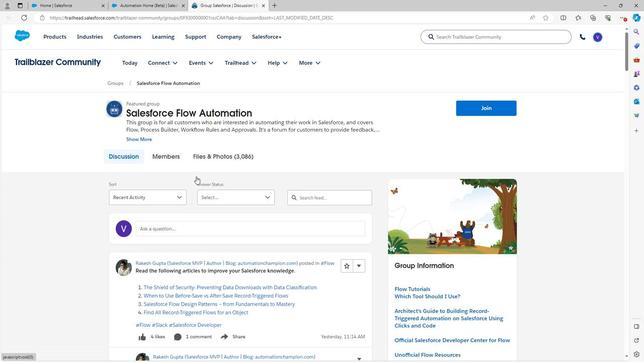 
Action: Mouse scrolled (192, 180) with delta (0, 0)
Screenshot: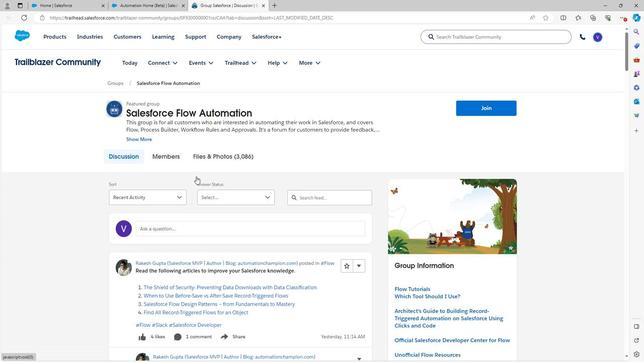 
Action: Mouse scrolled (192, 180) with delta (0, 0)
Screenshot: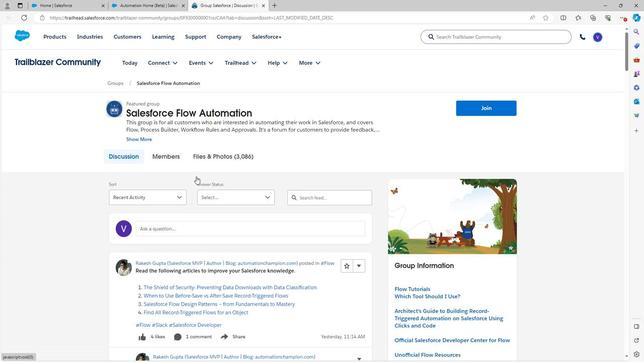 
